 Task: Change "Index size ratio" for TS muxer to 1.00.
Action: Mouse moved to (110, 10)
Screenshot: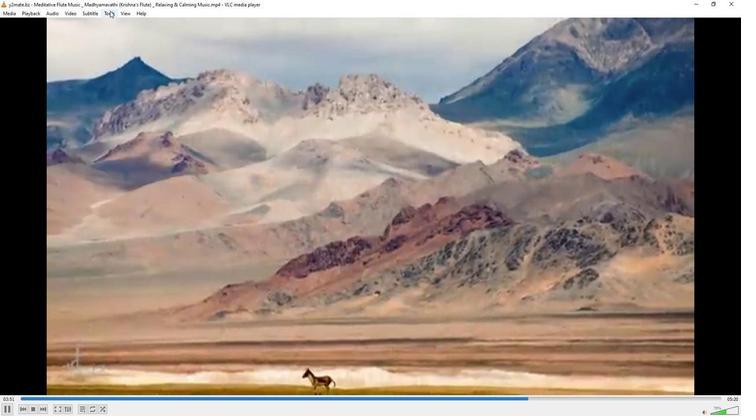 
Action: Mouse pressed left at (110, 10)
Screenshot: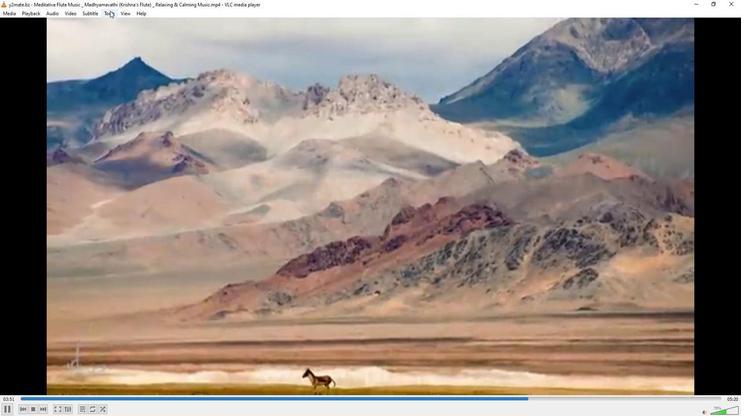 
Action: Mouse moved to (126, 101)
Screenshot: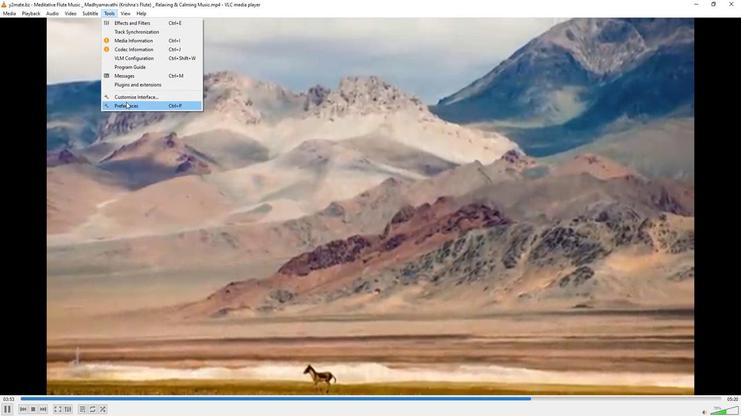 
Action: Mouse pressed left at (126, 101)
Screenshot: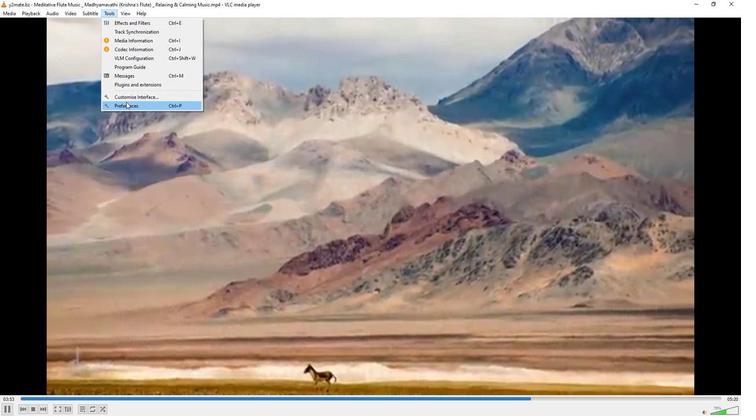 
Action: Mouse moved to (244, 338)
Screenshot: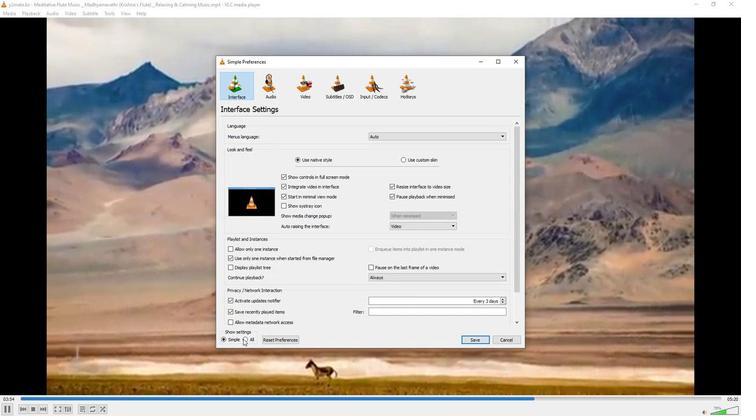 
Action: Mouse pressed left at (244, 338)
Screenshot: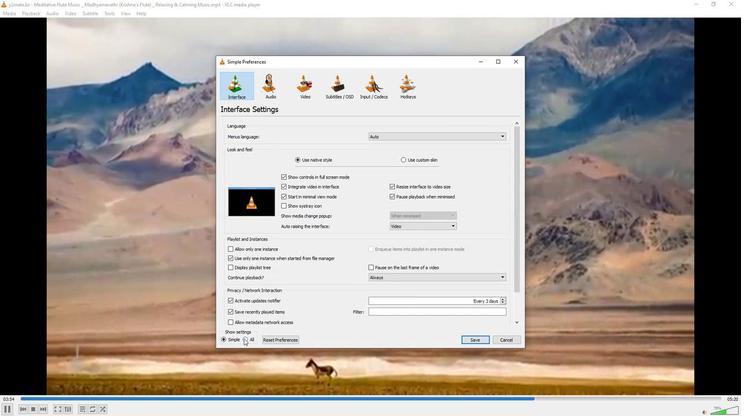 
Action: Mouse moved to (241, 265)
Screenshot: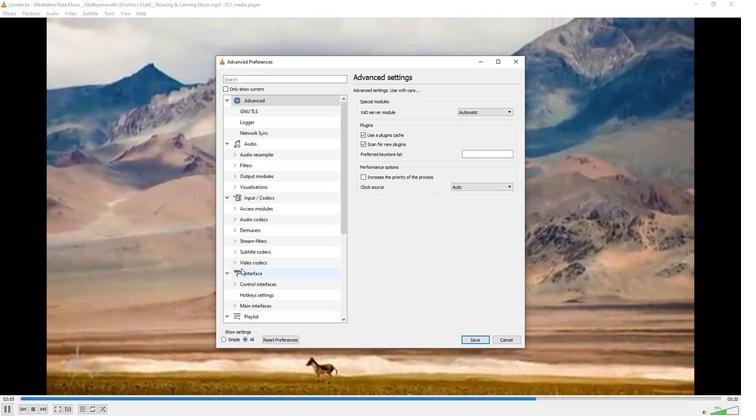 
Action: Mouse scrolled (241, 264) with delta (0, 0)
Screenshot: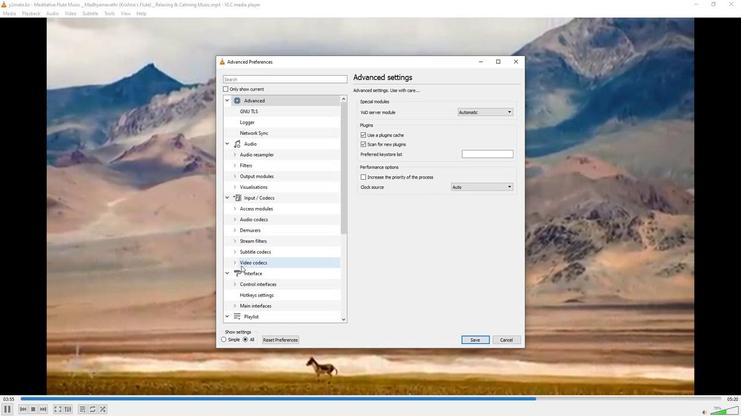
Action: Mouse scrolled (241, 264) with delta (0, 0)
Screenshot: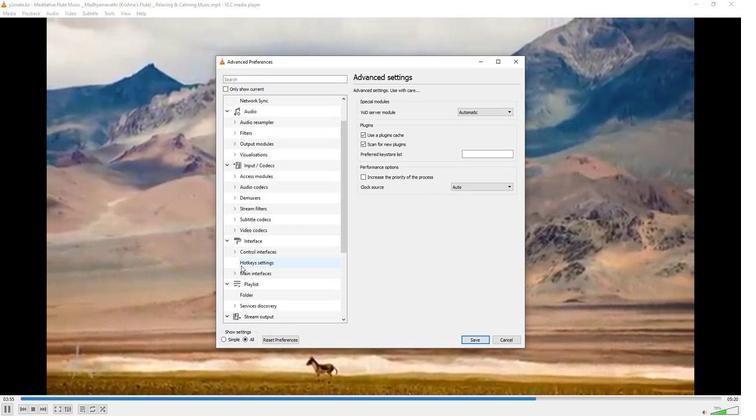 
Action: Mouse moved to (236, 305)
Screenshot: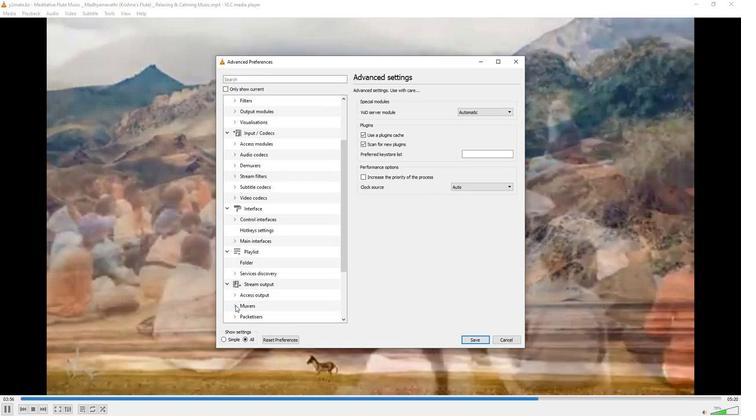 
Action: Mouse pressed left at (236, 305)
Screenshot: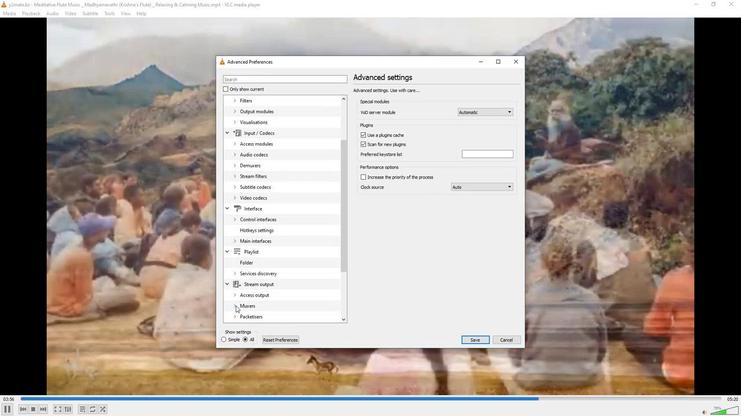 
Action: Mouse moved to (244, 280)
Screenshot: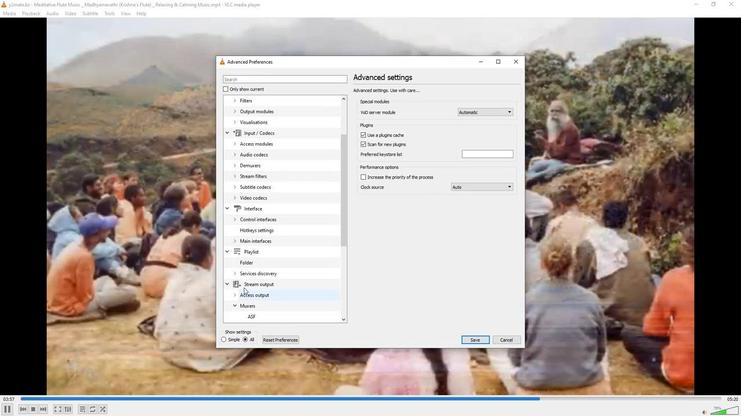 
Action: Mouse scrolled (244, 280) with delta (0, 0)
Screenshot: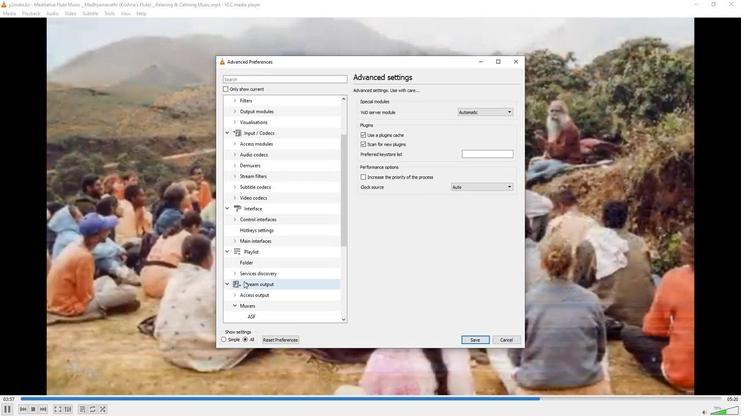 
Action: Mouse moved to (244, 280)
Screenshot: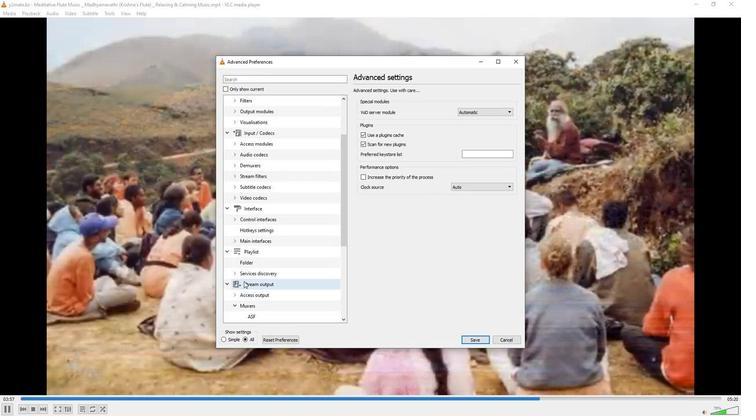 
Action: Mouse scrolled (244, 280) with delta (0, 0)
Screenshot: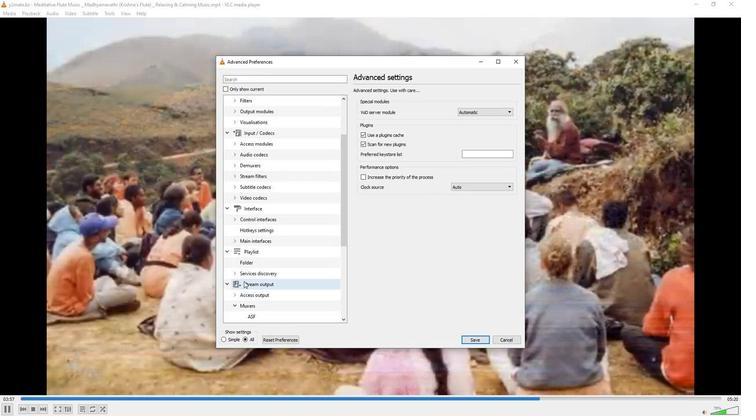 
Action: Mouse moved to (244, 277)
Screenshot: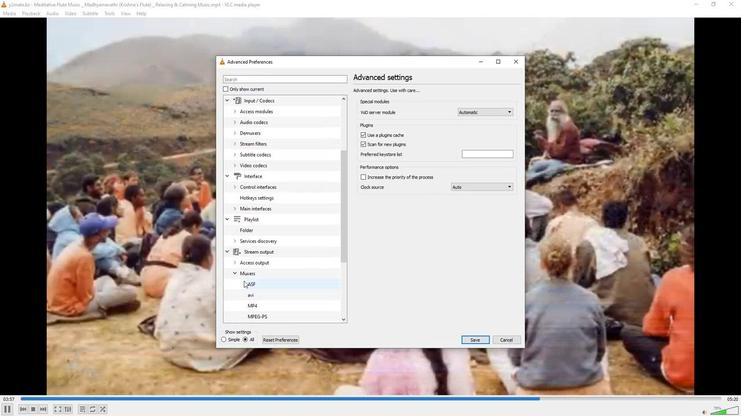 
Action: Mouse scrolled (244, 276) with delta (0, 0)
Screenshot: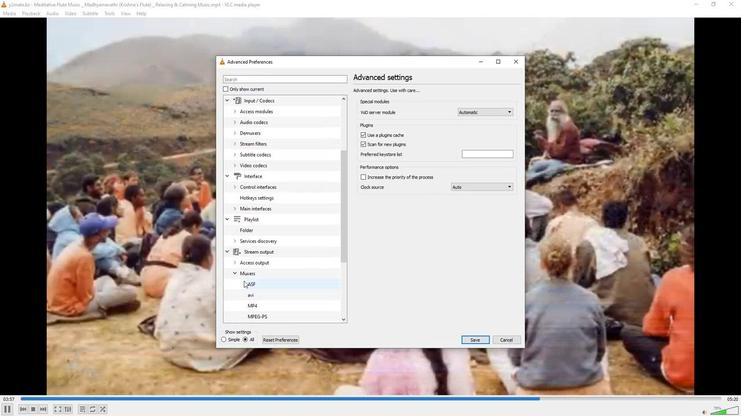 
Action: Mouse moved to (259, 273)
Screenshot: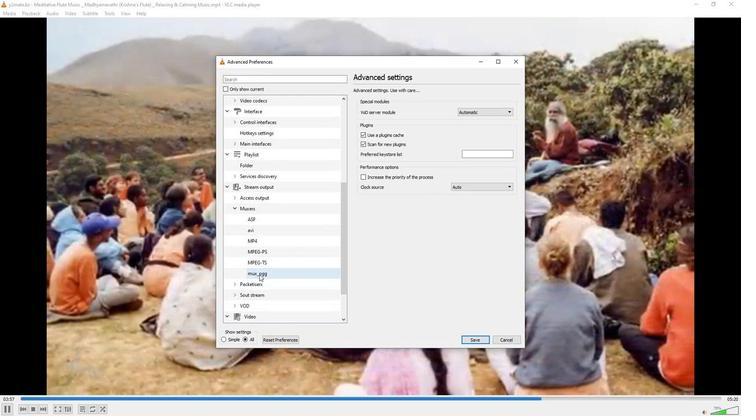 
Action: Mouse pressed left at (259, 273)
Screenshot: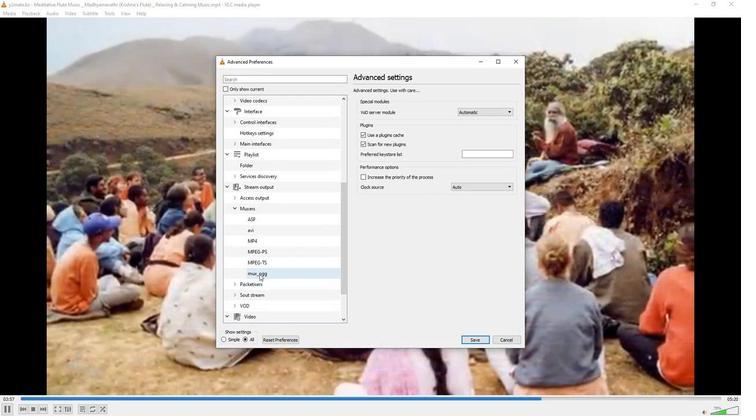 
Action: Mouse moved to (511, 114)
Screenshot: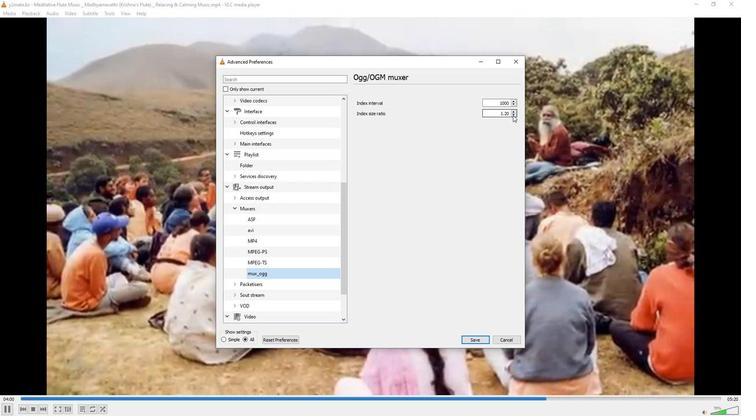 
Action: Mouse pressed left at (511, 114)
Screenshot: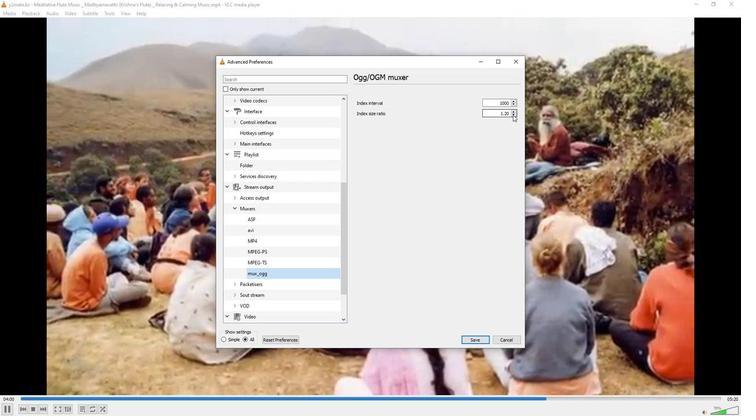 
Action: Mouse pressed left at (511, 114)
Screenshot: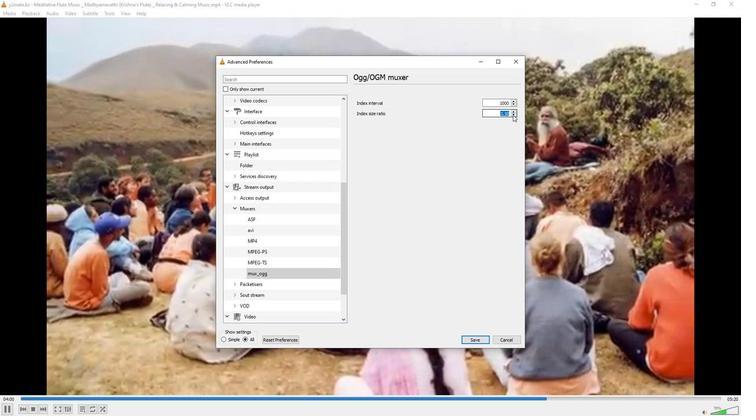
Action: Mouse moved to (456, 204)
Screenshot: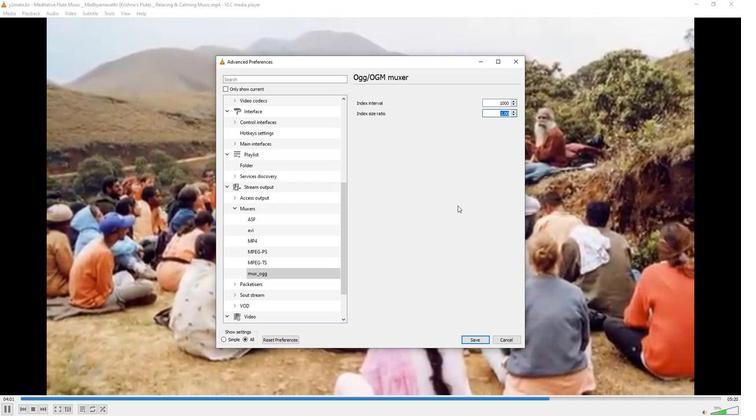 
